 Task: Add the task  Implement a new cloud-based project management system for a company to the section Dash & Dive in the project AgileRapid and add a Due Date to the respective task as 2024/01/12
Action: Mouse moved to (693, 412)
Screenshot: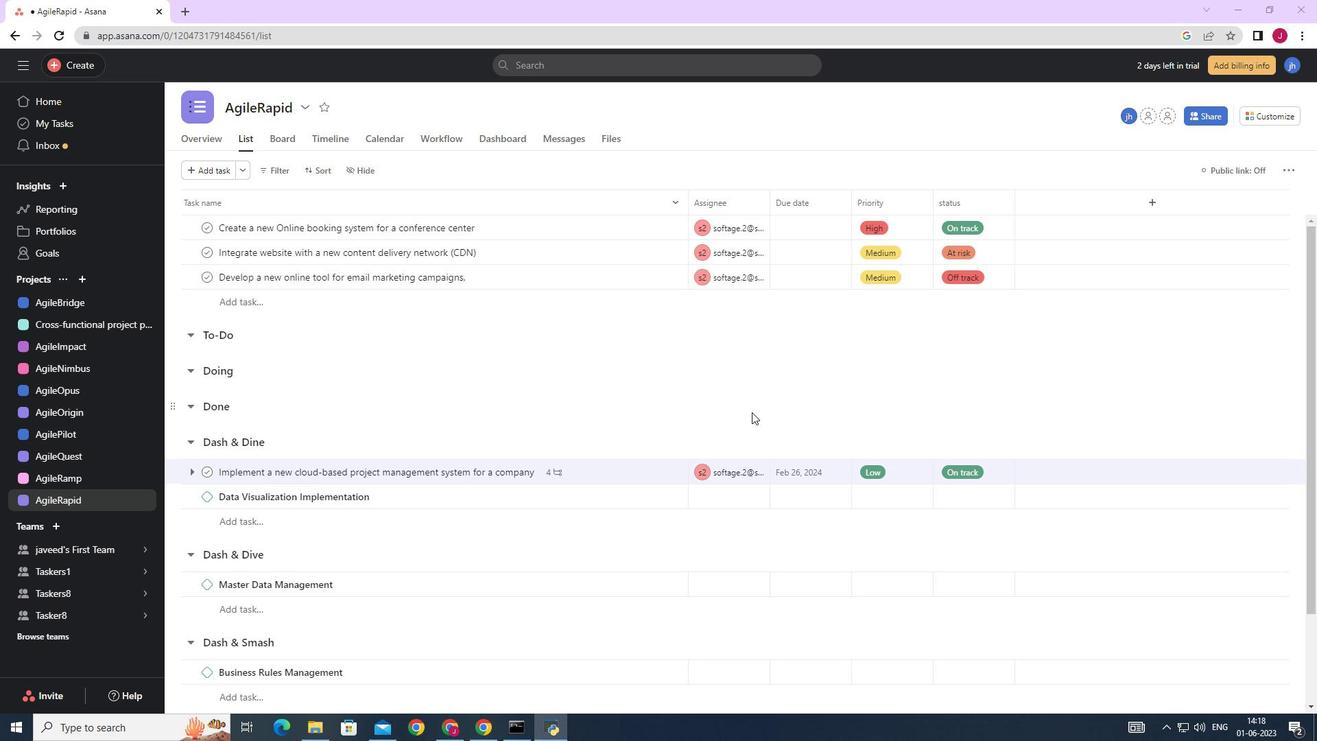 
Action: Mouse scrolled (693, 411) with delta (0, 0)
Screenshot: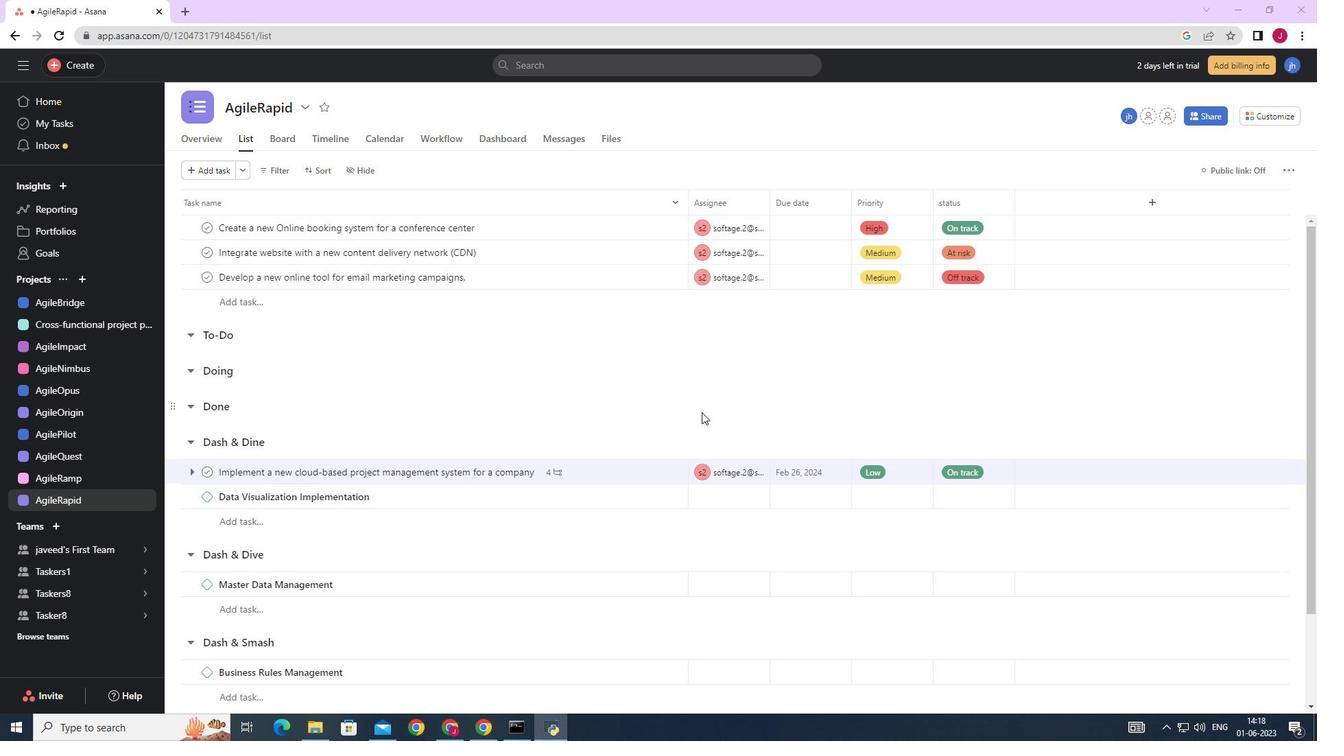 
Action: Mouse scrolled (693, 411) with delta (0, 0)
Screenshot: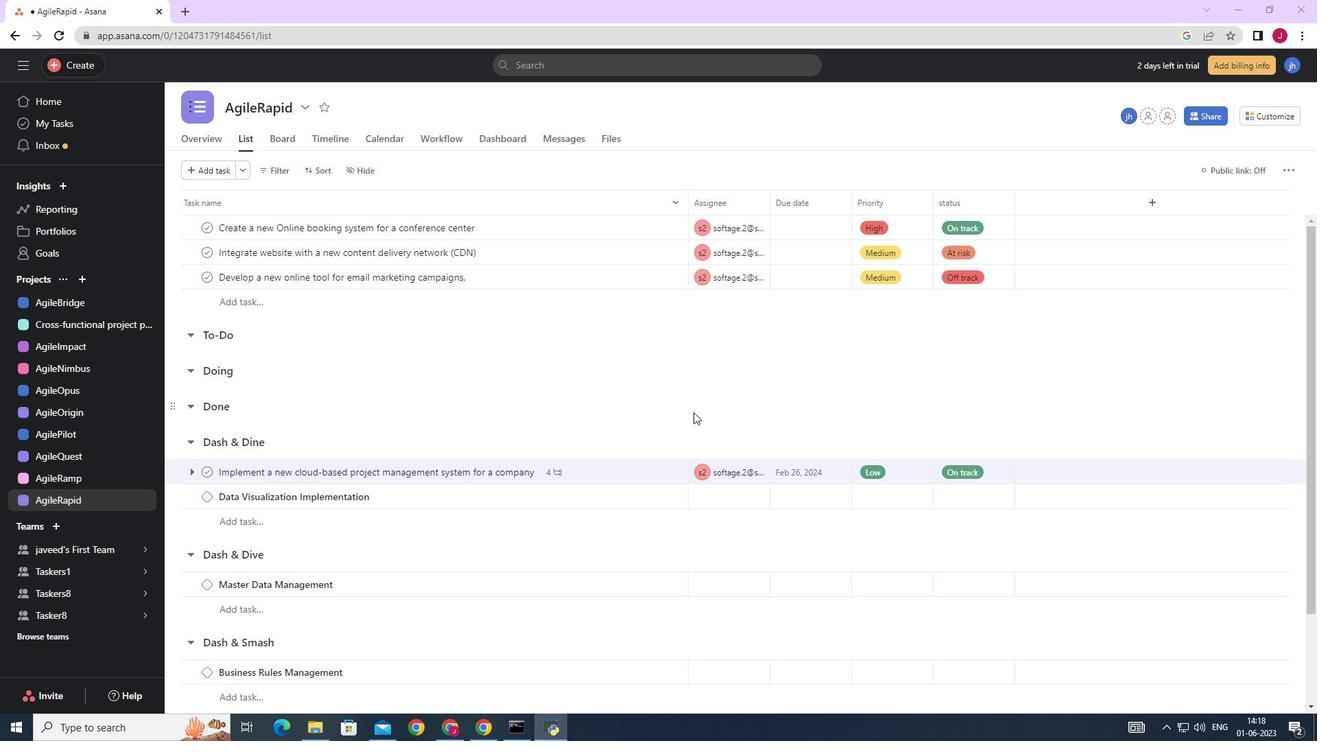 
Action: Mouse scrolled (693, 411) with delta (0, 0)
Screenshot: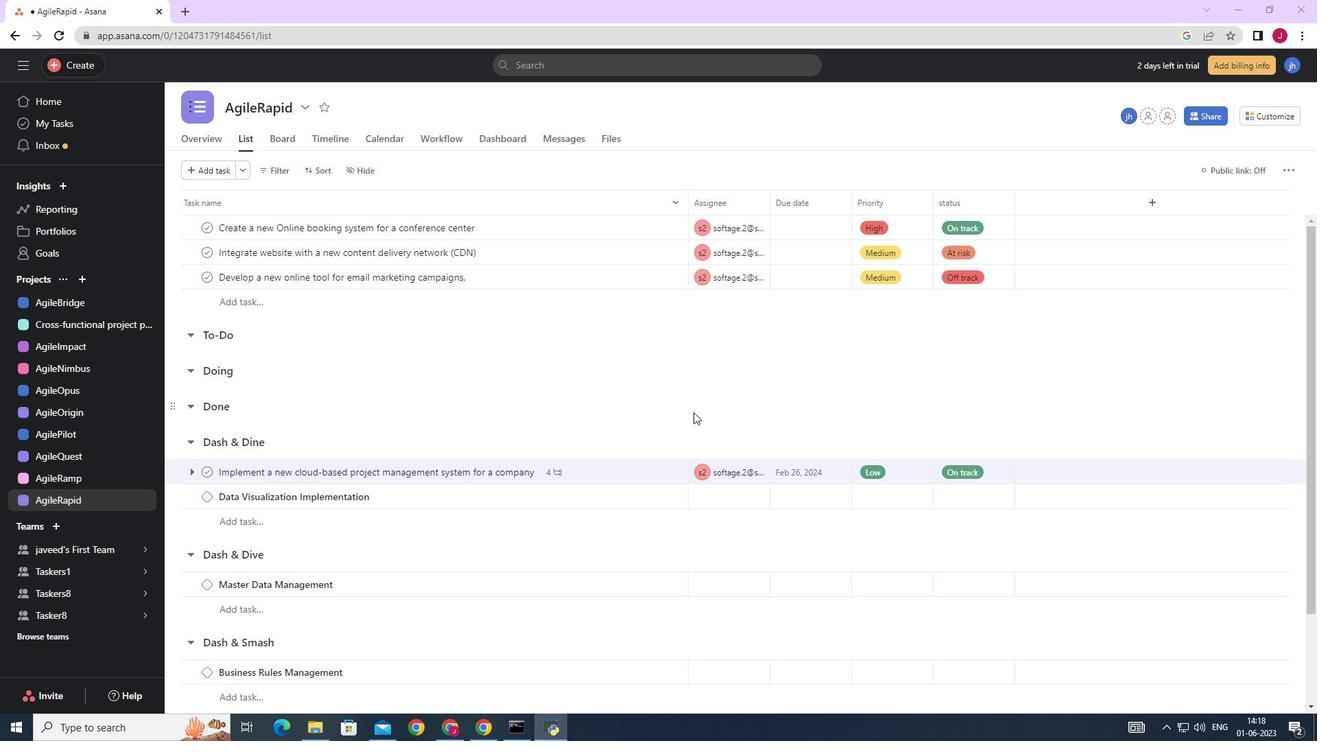 
Action: Mouse moved to (648, 361)
Screenshot: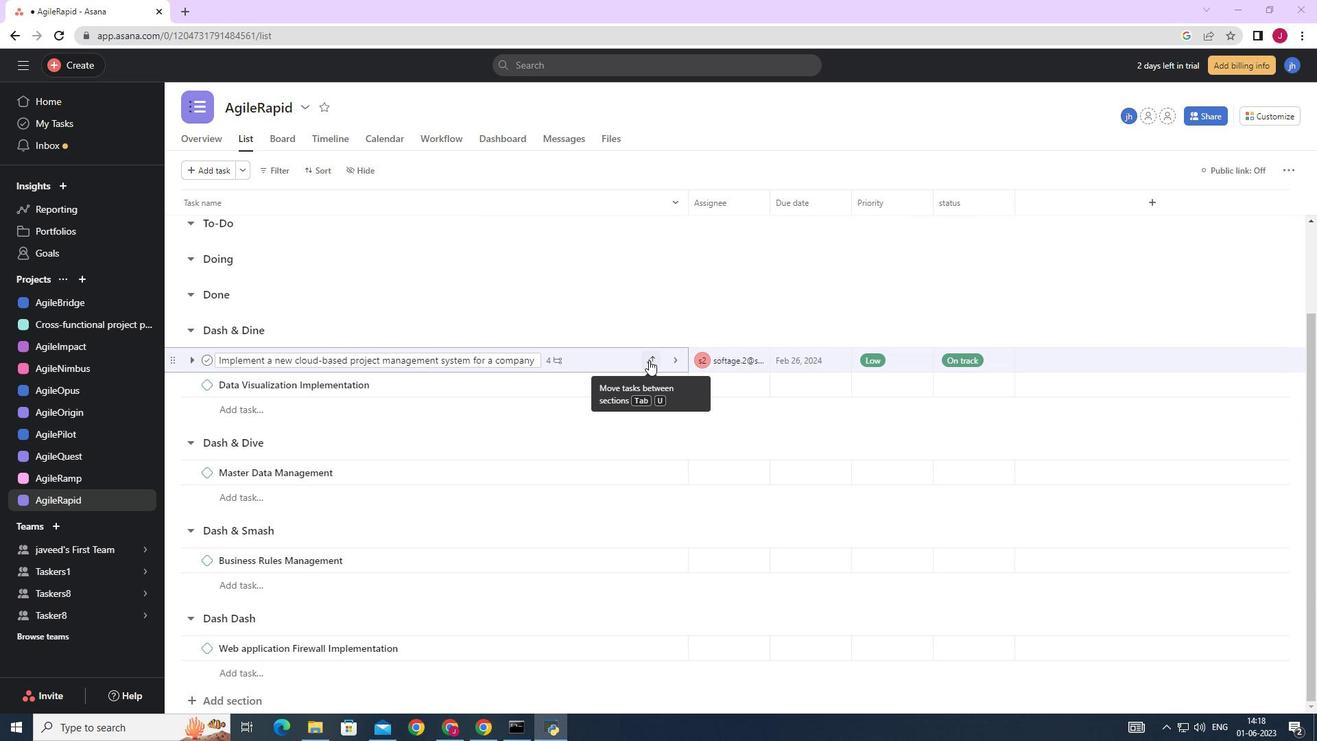 
Action: Mouse pressed left at (649, 360)
Screenshot: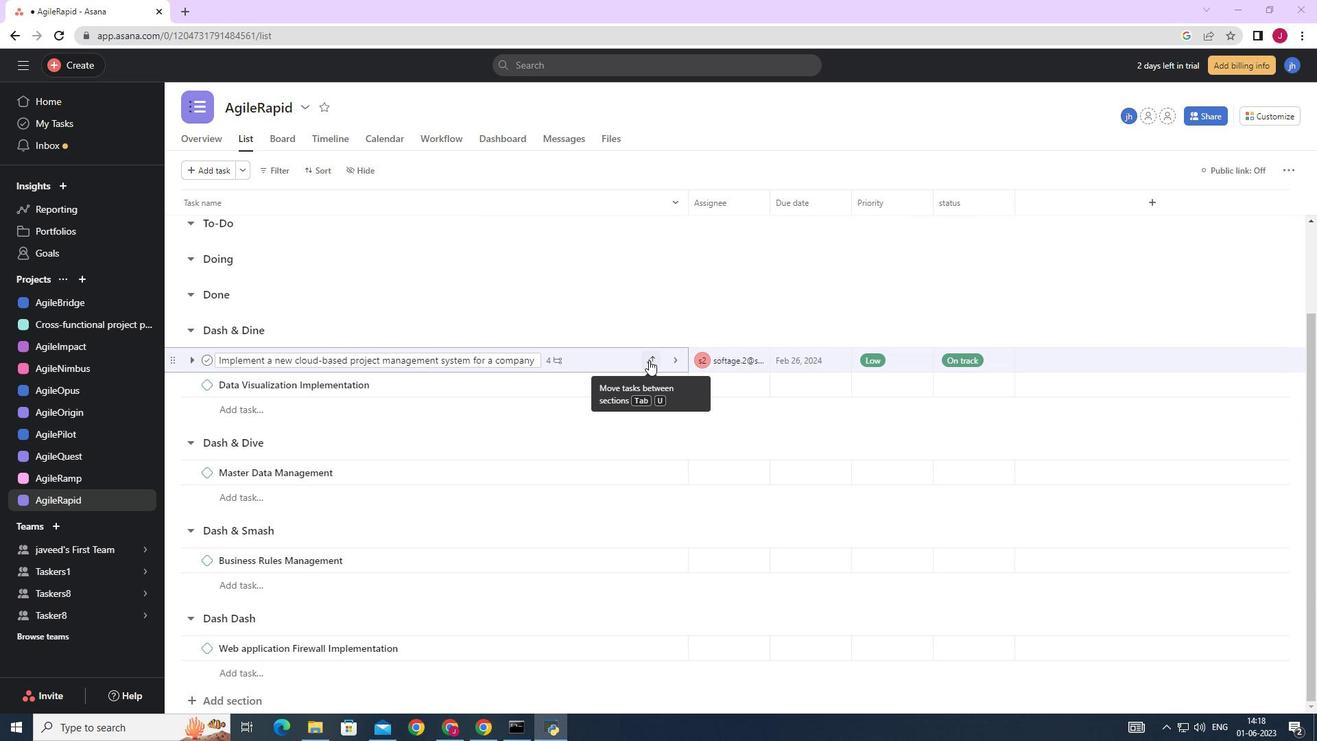 
Action: Mouse moved to (579, 537)
Screenshot: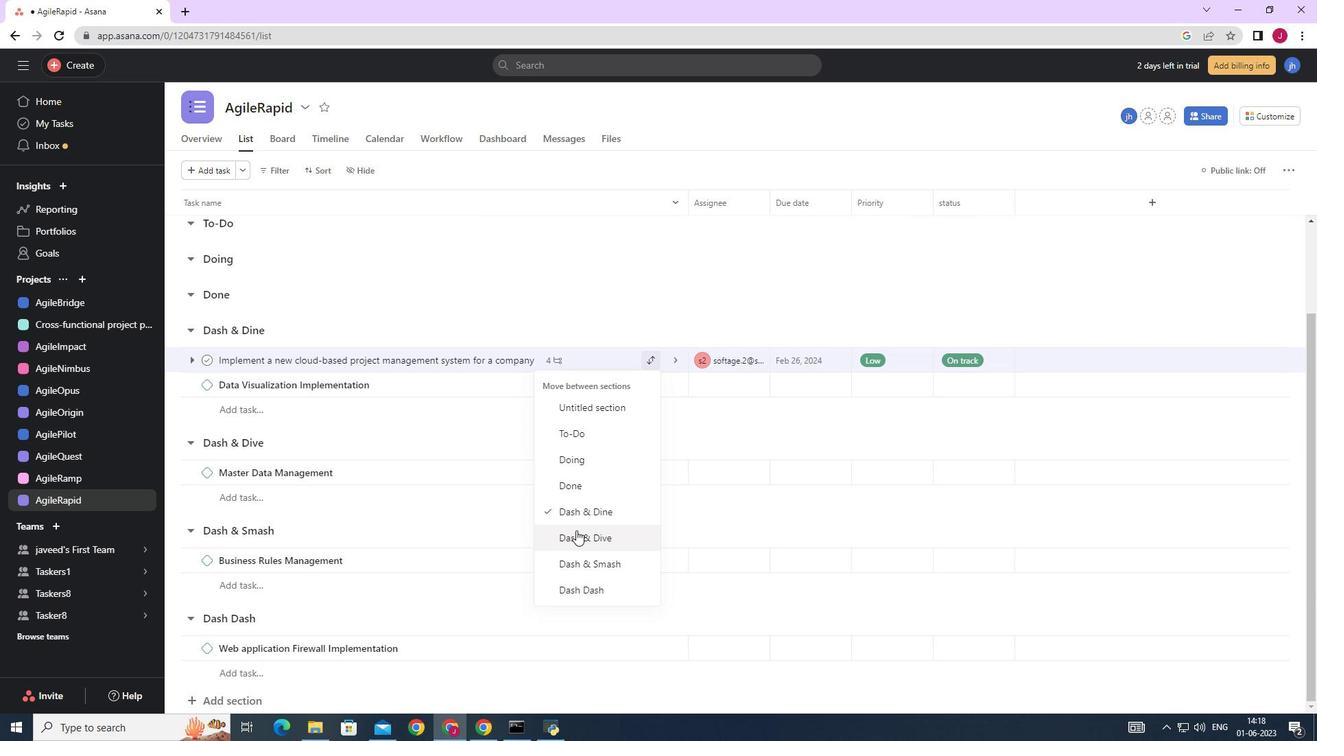 
Action: Mouse pressed left at (579, 537)
Screenshot: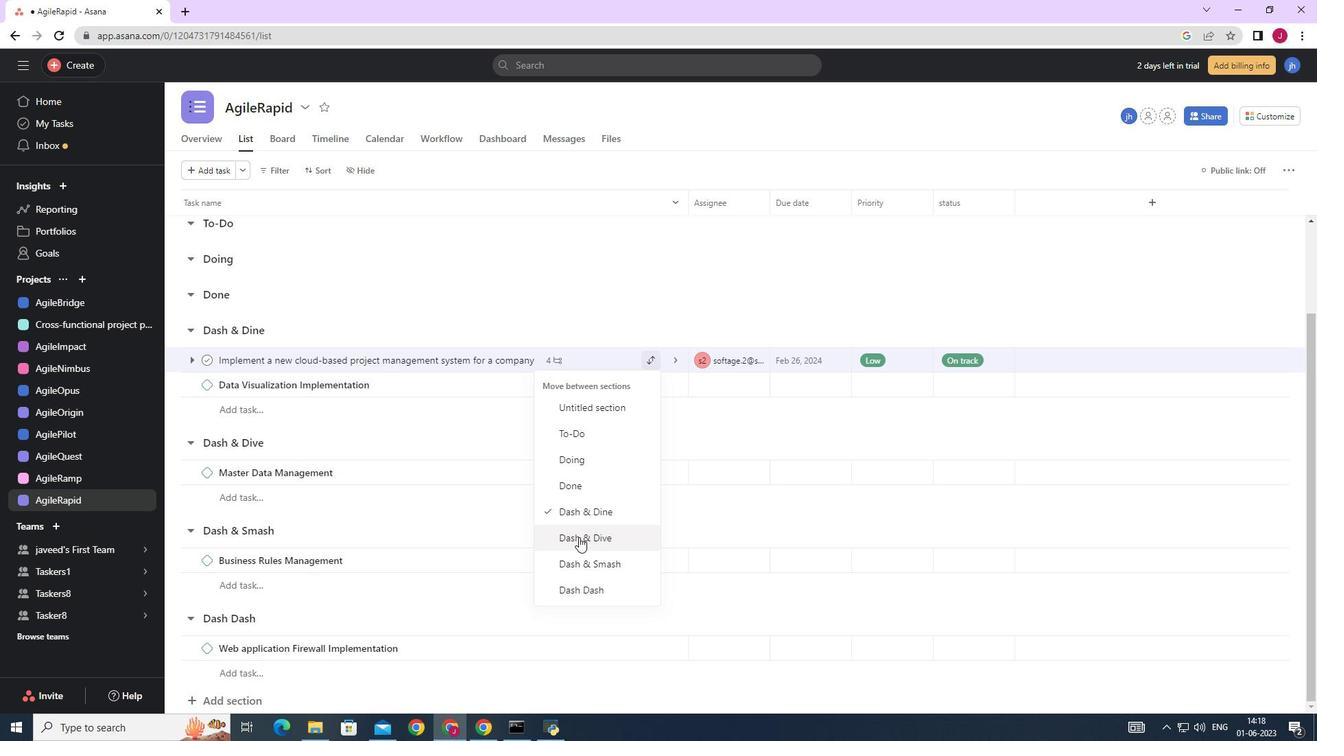 
Action: Mouse moved to (844, 450)
Screenshot: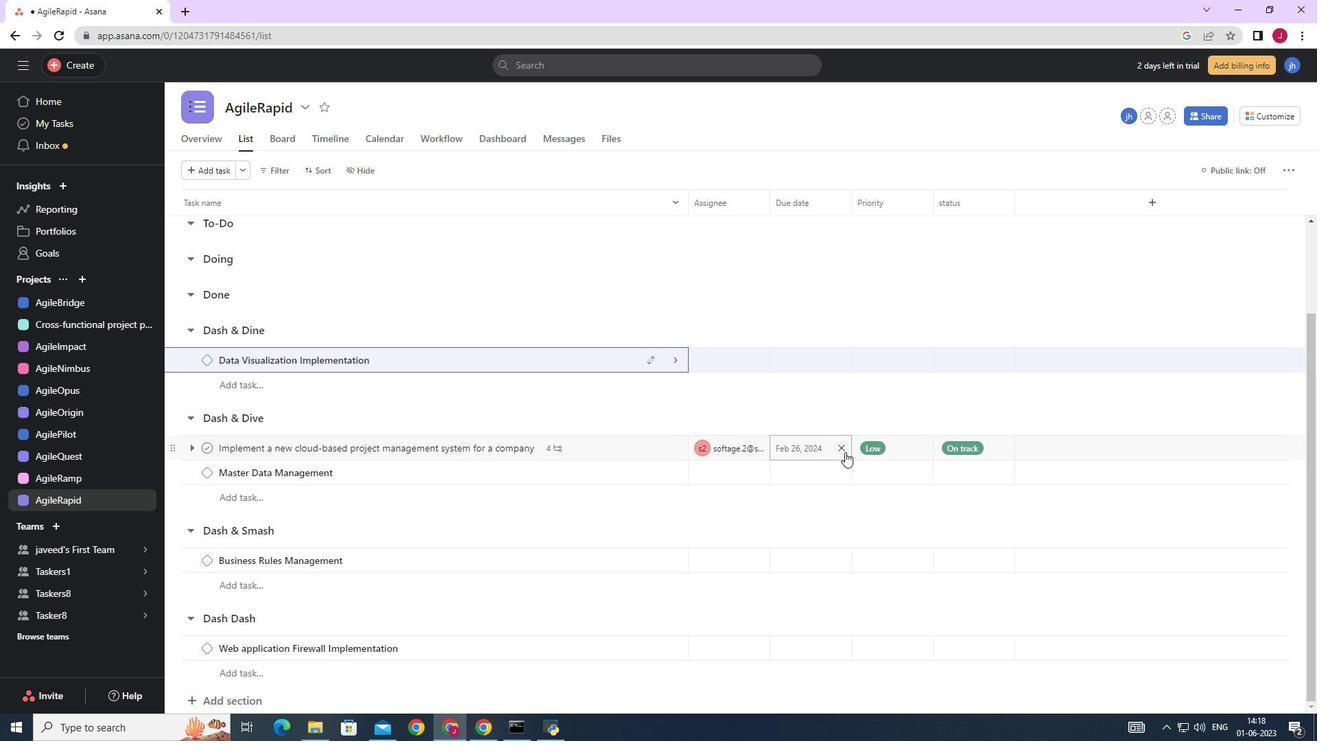 
Action: Mouse pressed left at (844, 450)
Screenshot: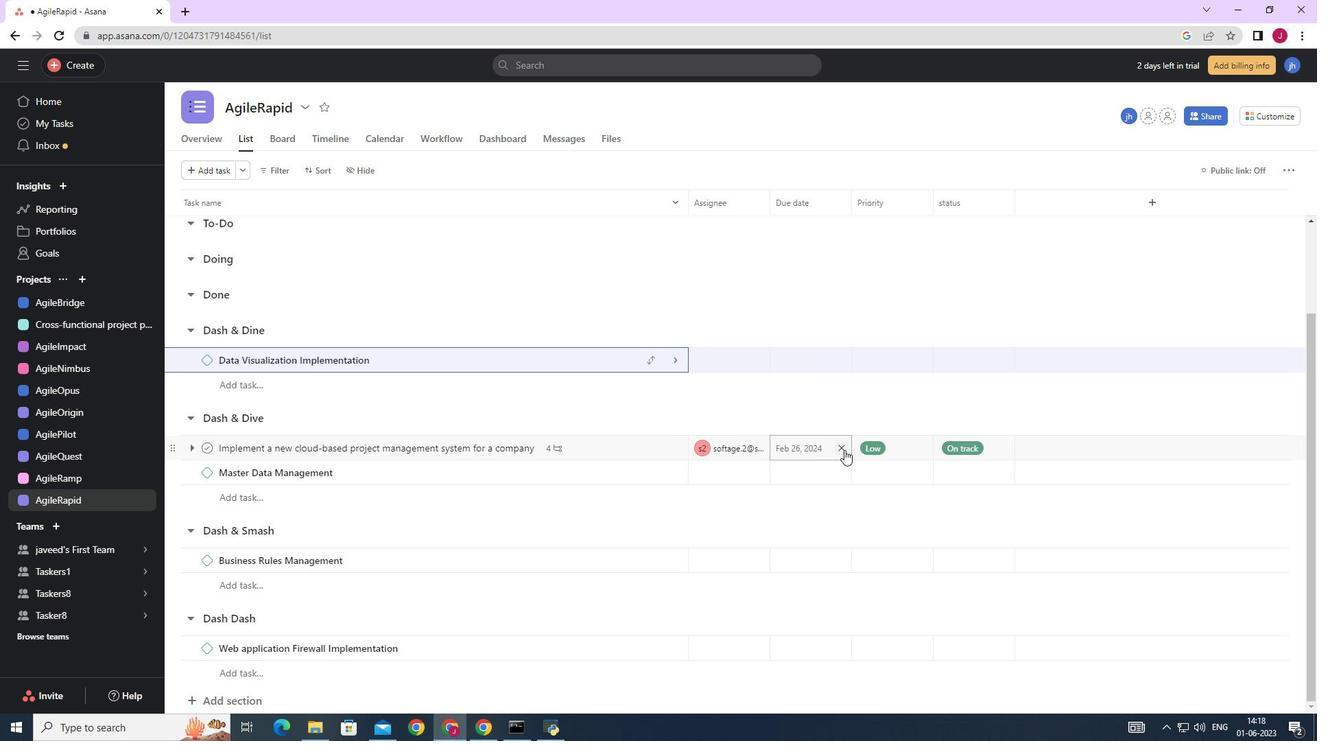 
Action: Mouse moved to (805, 445)
Screenshot: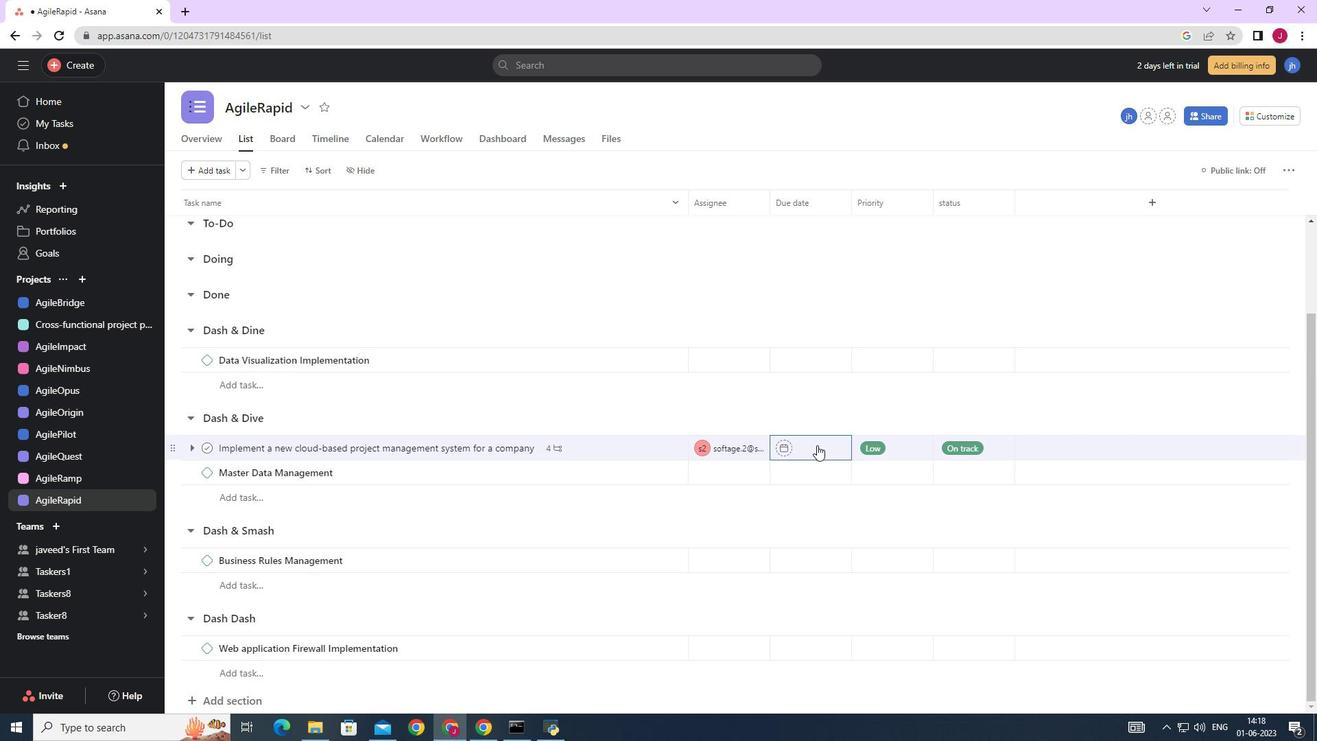 
Action: Mouse pressed left at (805, 445)
Screenshot: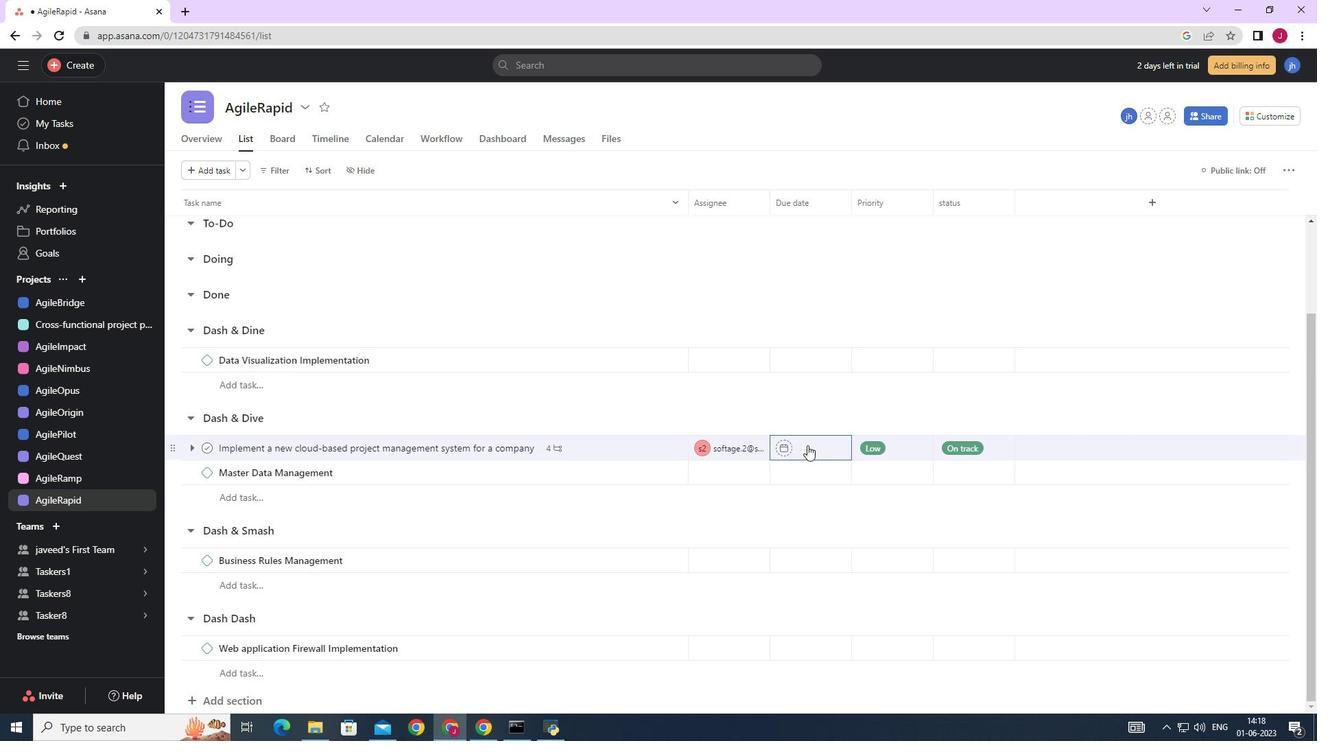 
Action: Mouse moved to (949, 229)
Screenshot: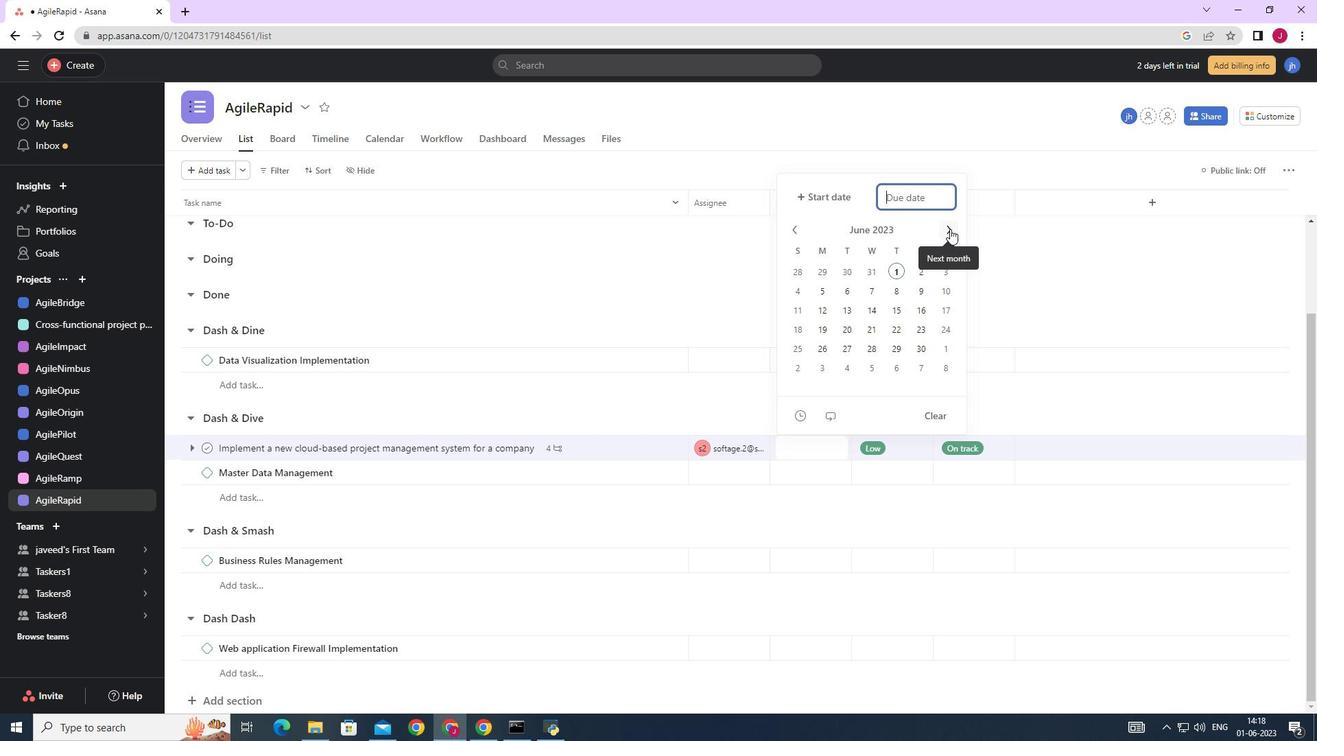 
Action: Mouse pressed left at (949, 229)
Screenshot: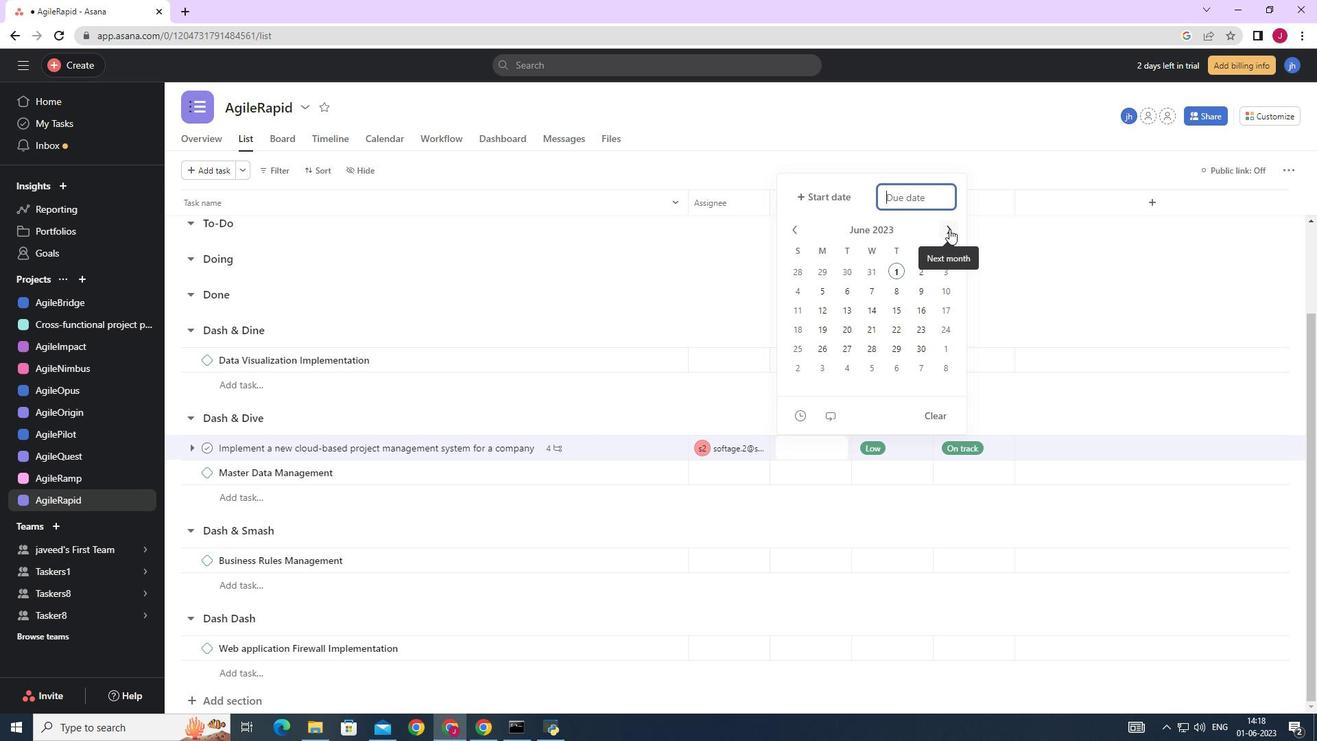 
Action: Mouse pressed left at (949, 229)
Screenshot: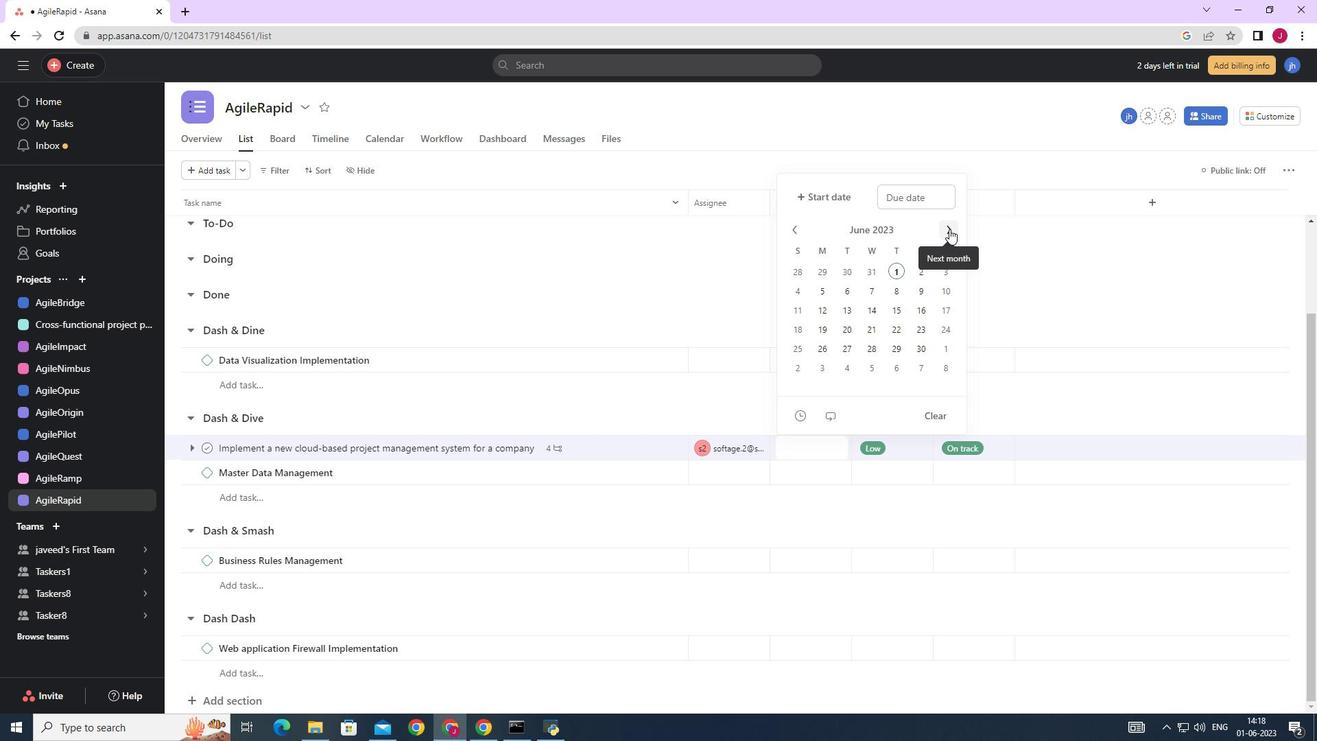 
Action: Mouse pressed left at (949, 229)
Screenshot: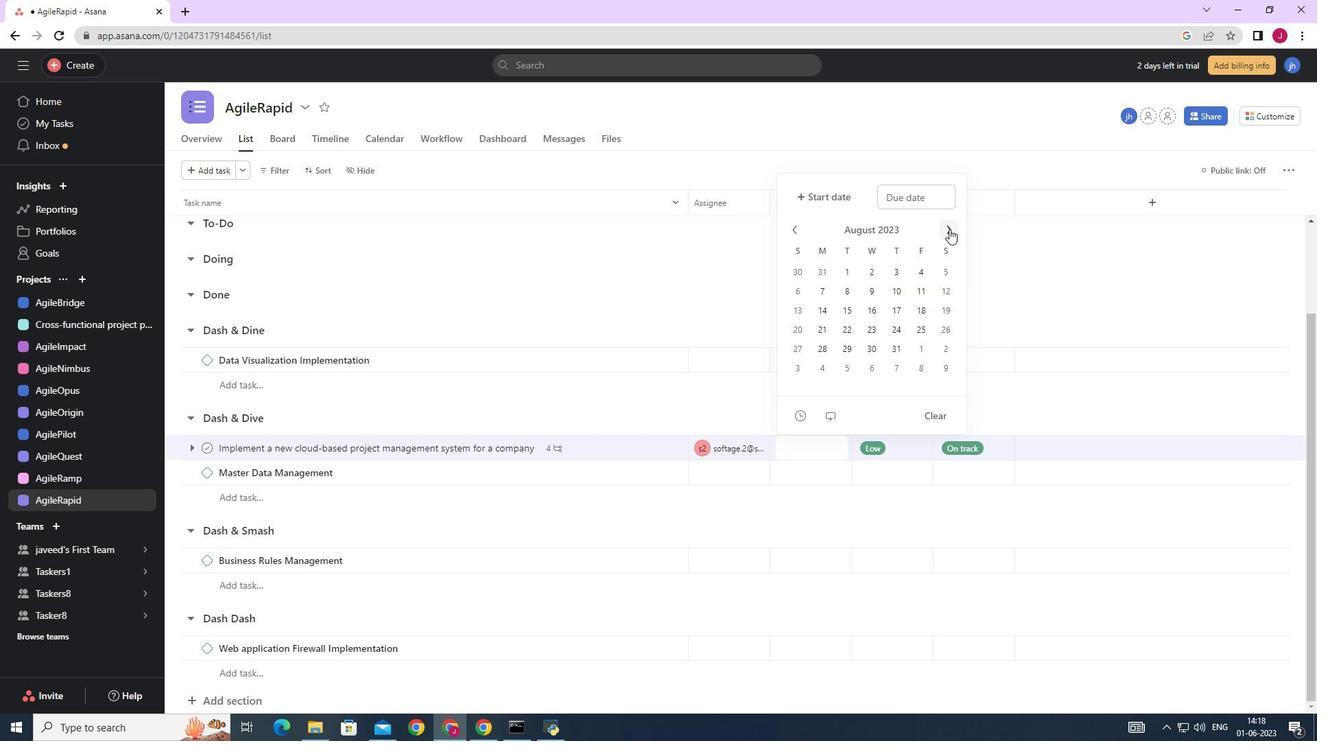 
Action: Mouse pressed left at (949, 229)
Screenshot: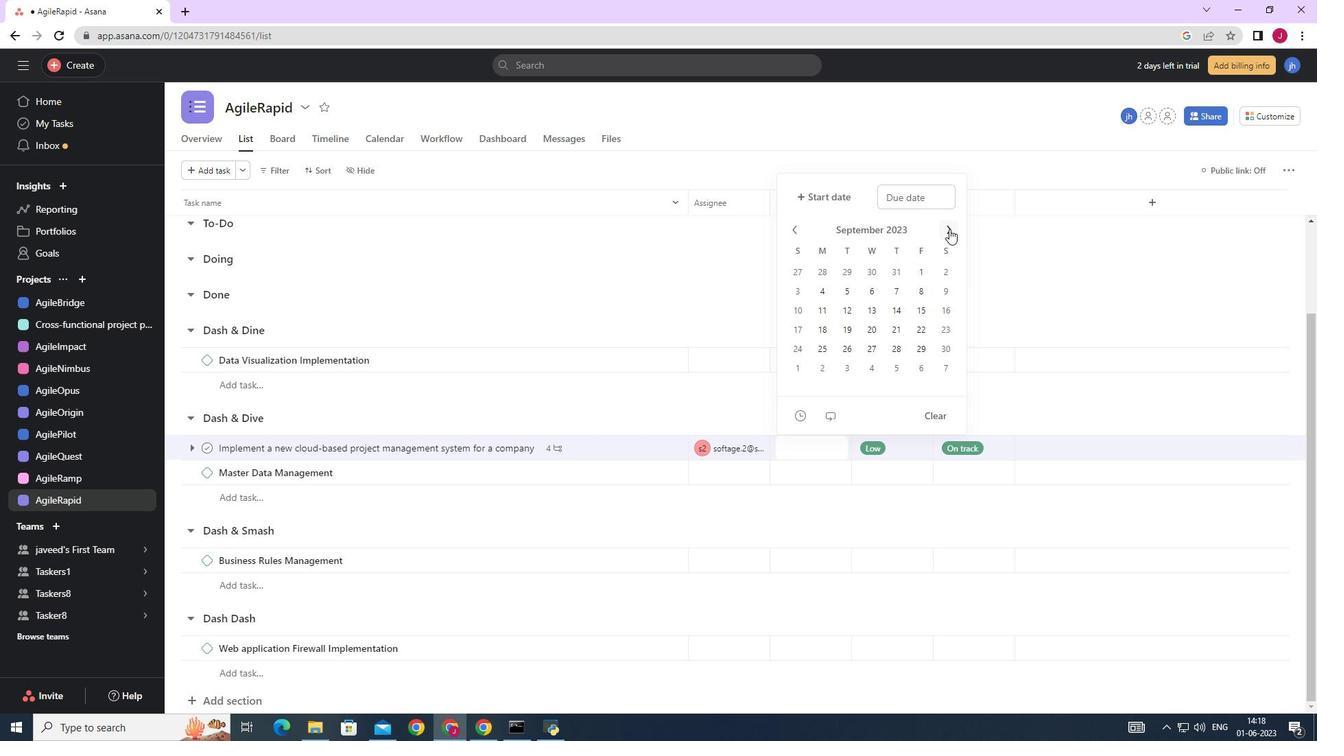 
Action: Mouse pressed left at (949, 229)
Screenshot: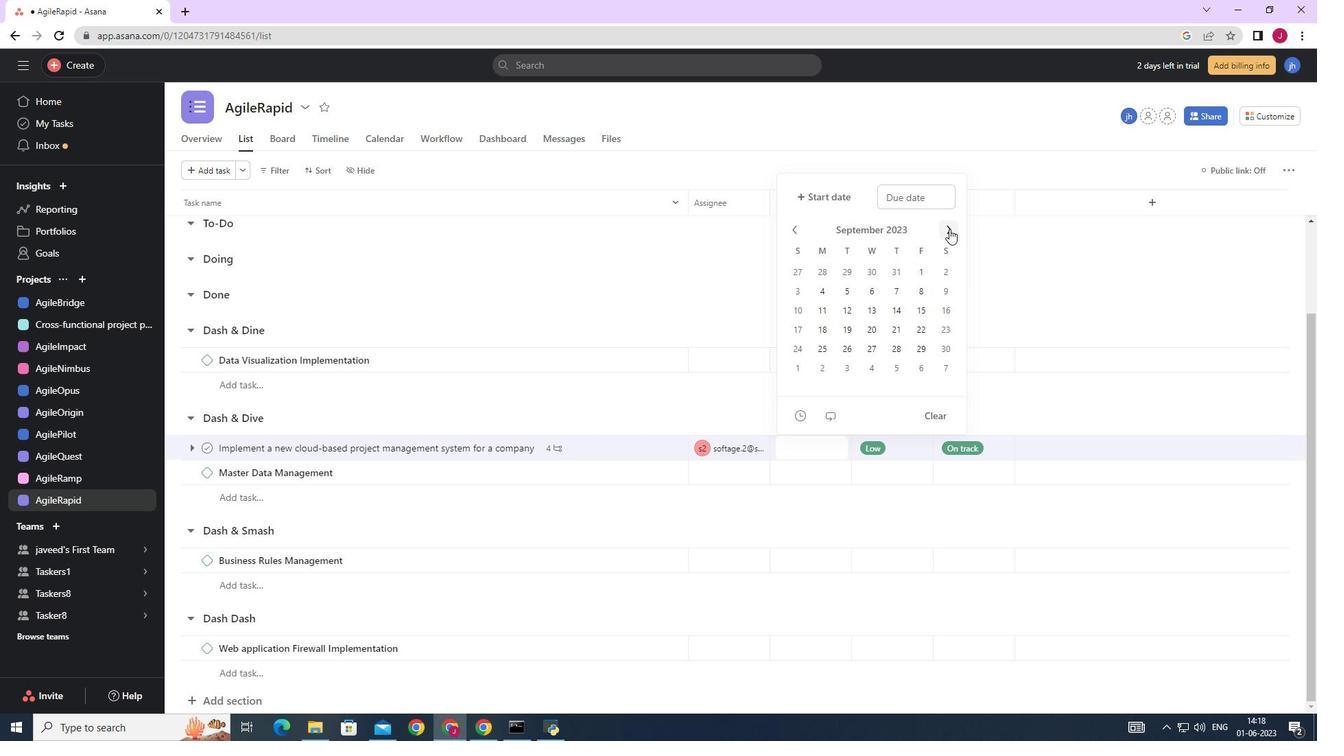 
Action: Mouse pressed left at (949, 229)
Screenshot: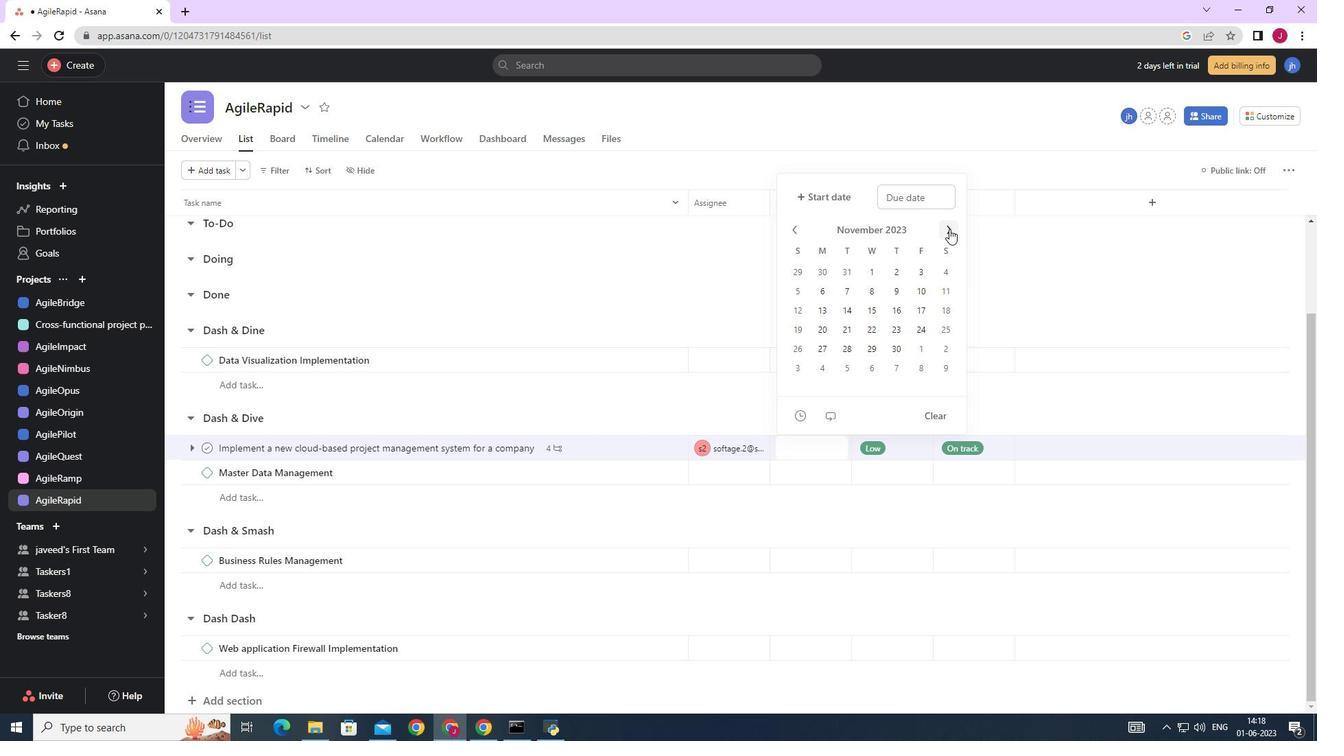 
Action: Mouse pressed left at (949, 229)
Screenshot: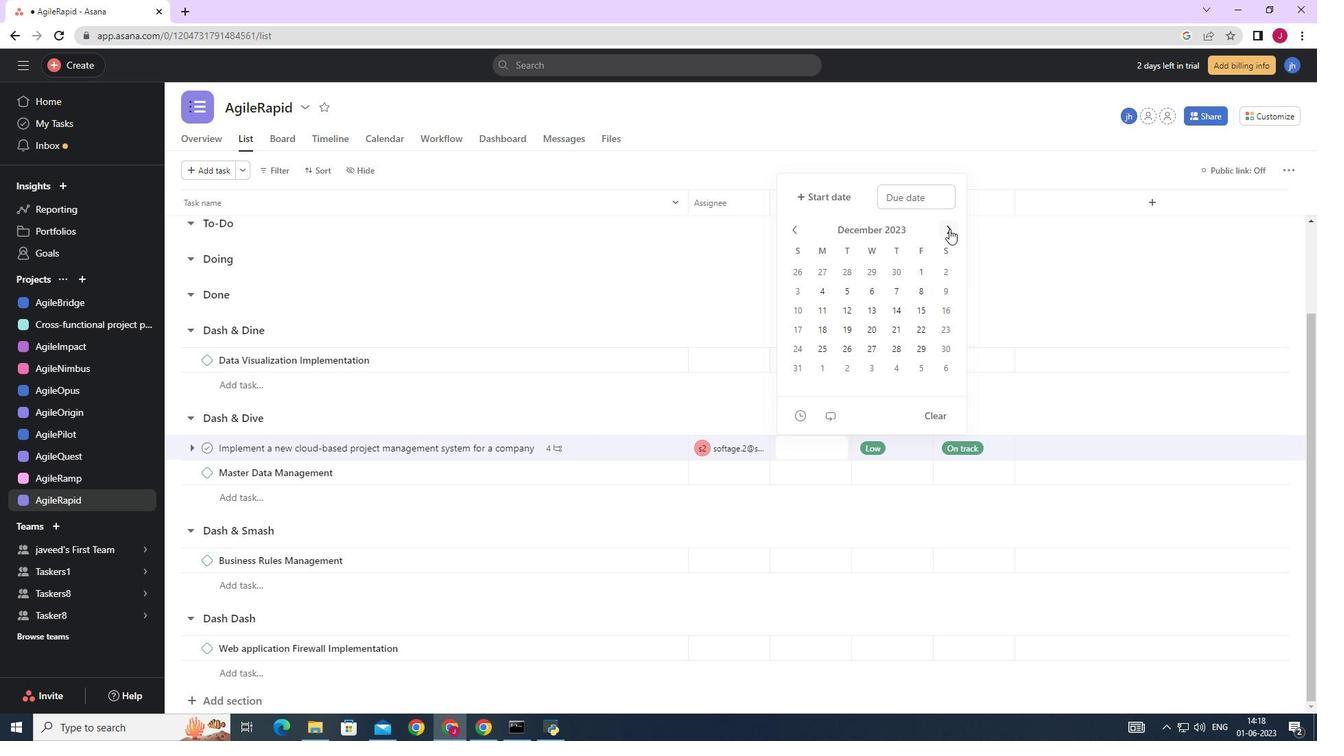 
Action: Mouse pressed left at (949, 229)
Screenshot: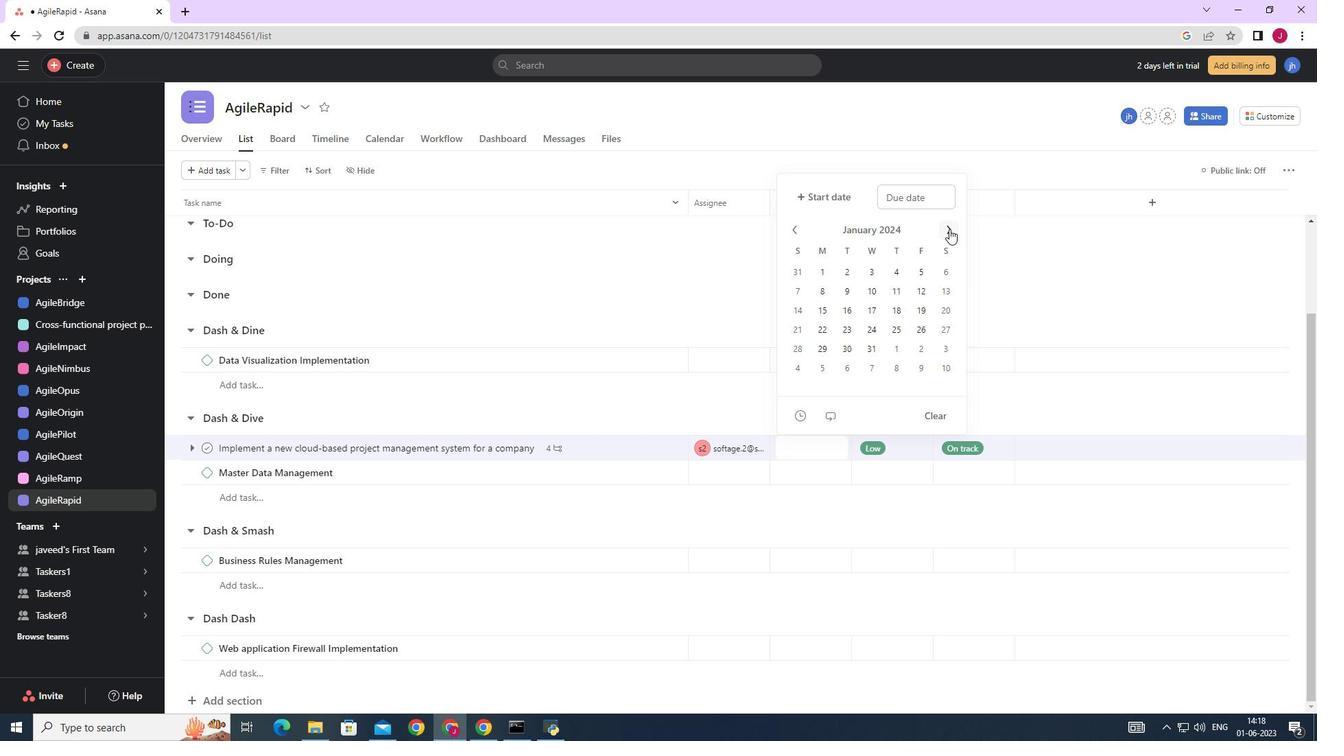 
Action: Mouse moved to (796, 229)
Screenshot: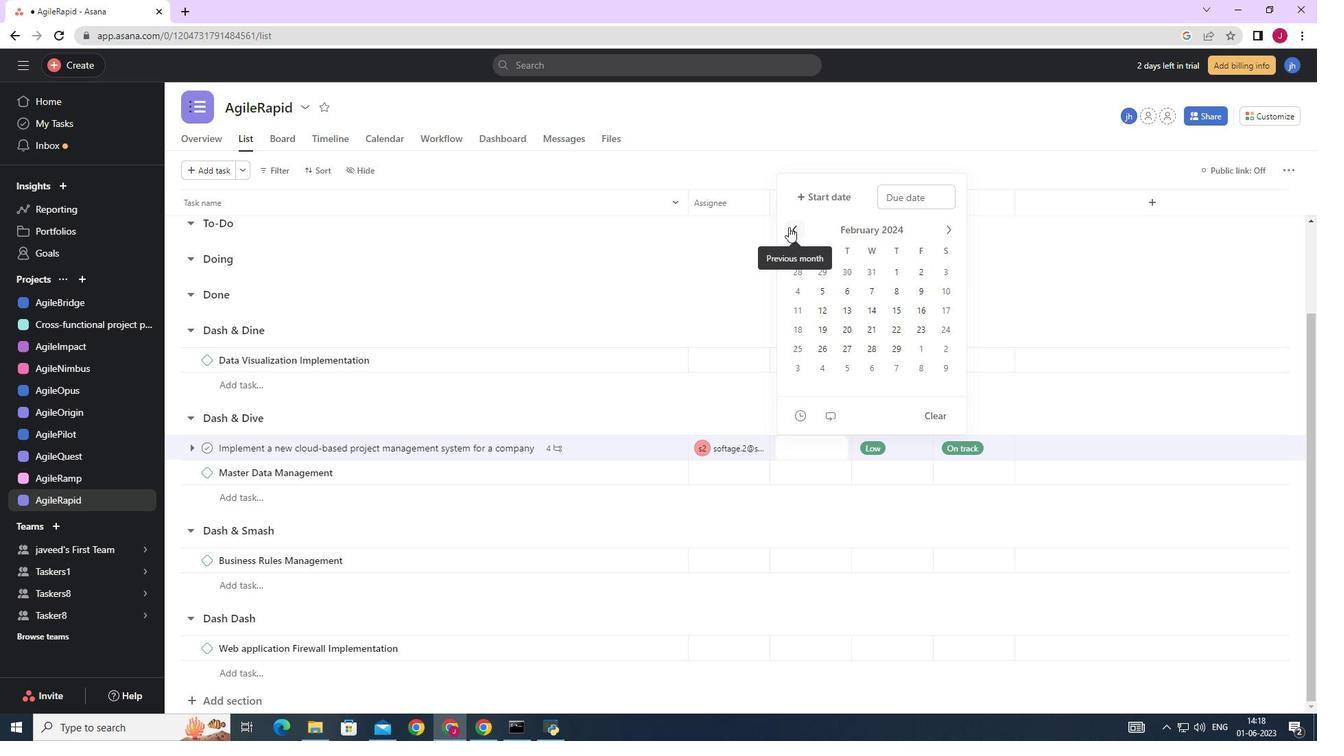 
Action: Mouse pressed left at (796, 229)
Screenshot: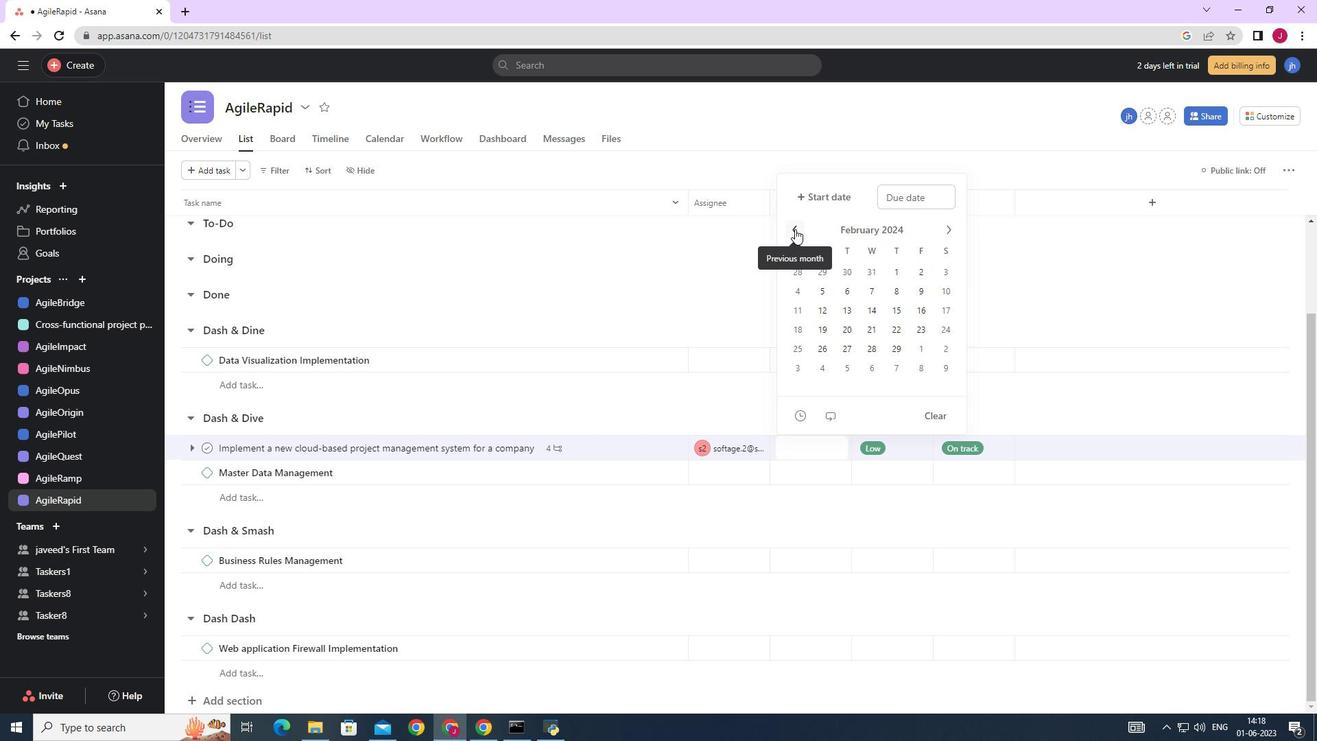 
Action: Mouse moved to (923, 288)
Screenshot: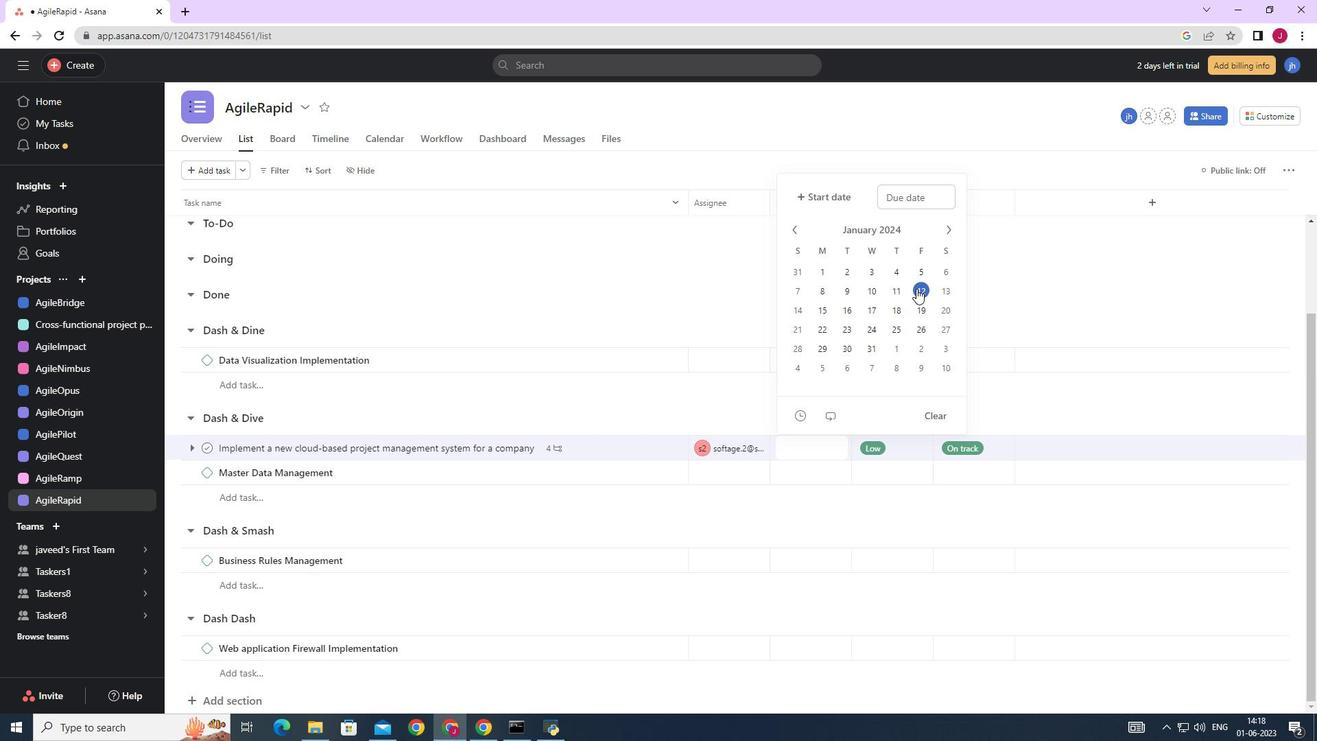 
Action: Mouse pressed left at (923, 288)
Screenshot: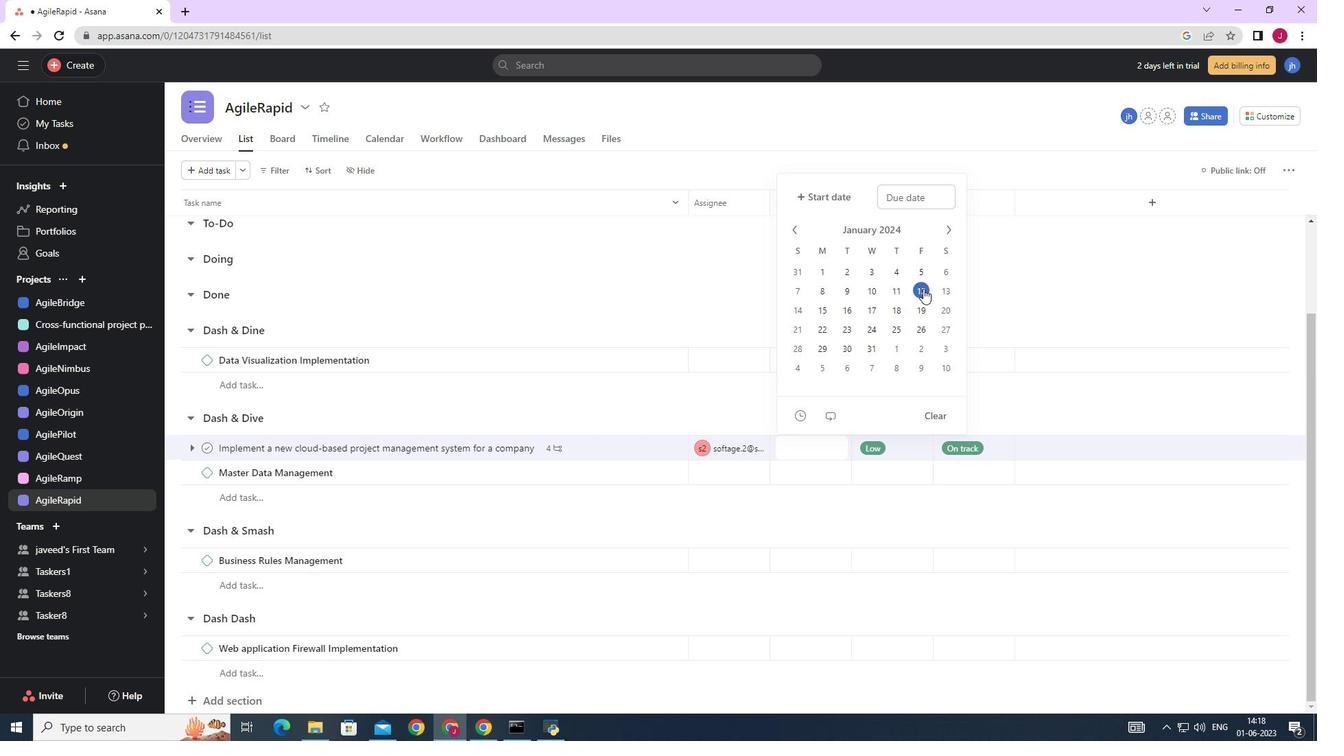 
Action: Mouse moved to (1096, 295)
Screenshot: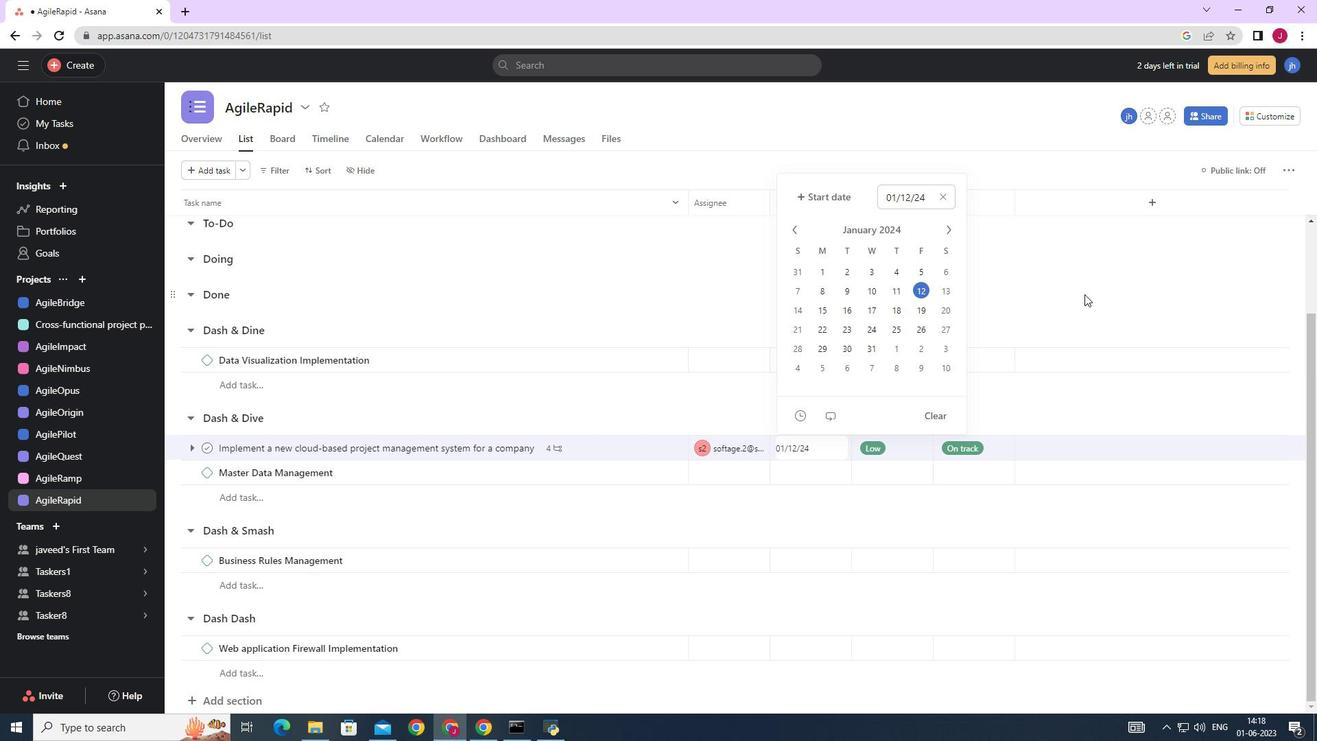 
Action: Mouse pressed left at (1096, 295)
Screenshot: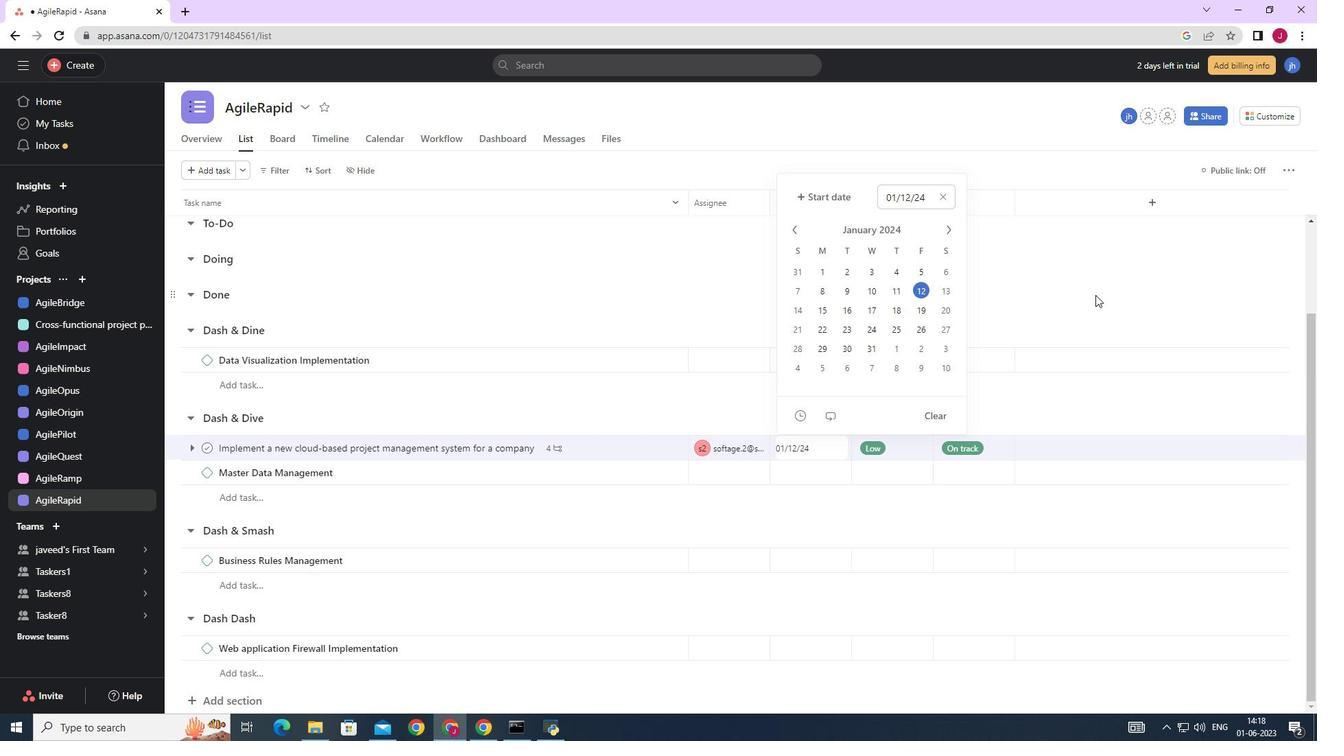 
Action: Mouse moved to (1096, 295)
Screenshot: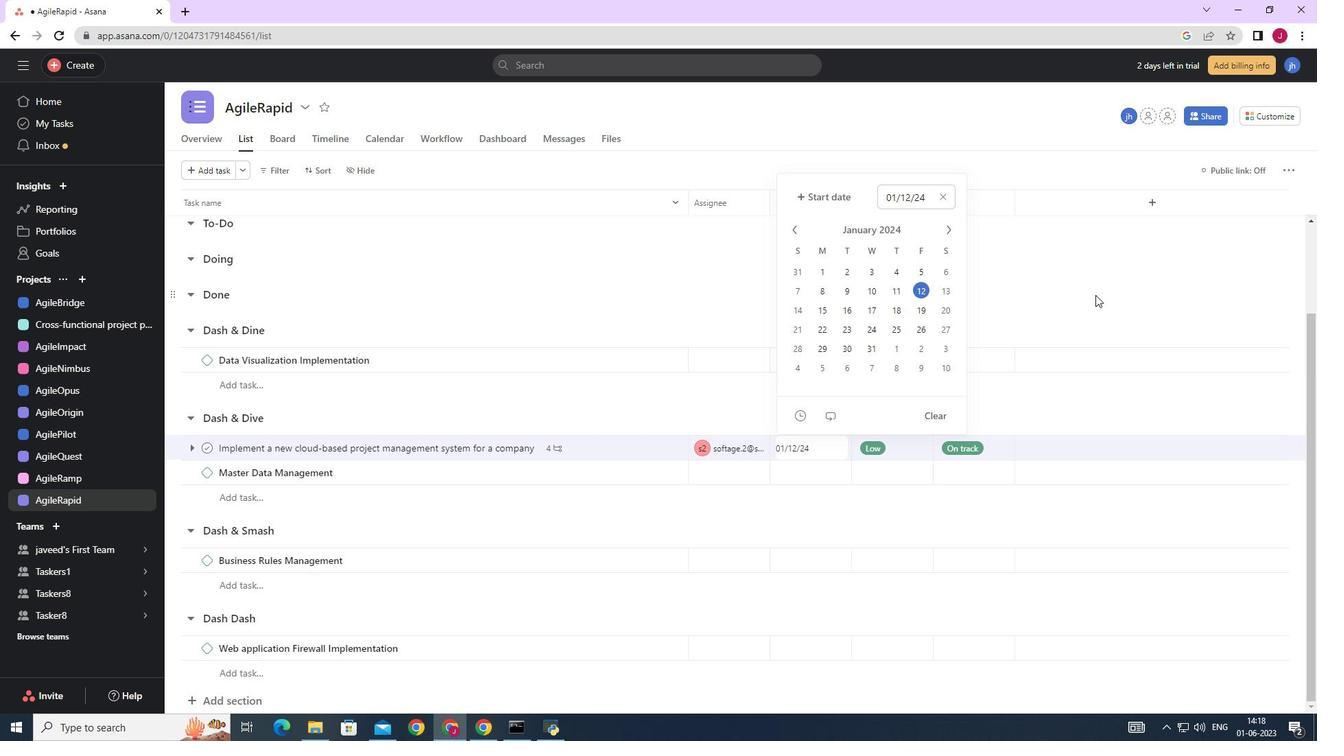 
